 Task: Create List Machine Learning in Board Project Management Software to Workspace Diversity and Inclusion. Create List Natural Language Processing in Board Talent Acquisition to Workspace Diversity and Inclusion. Create List Data Science in Board Market Opportunity Assessment and Prioritization to Workspace Diversity and Inclusion
Action: Mouse moved to (91, 423)
Screenshot: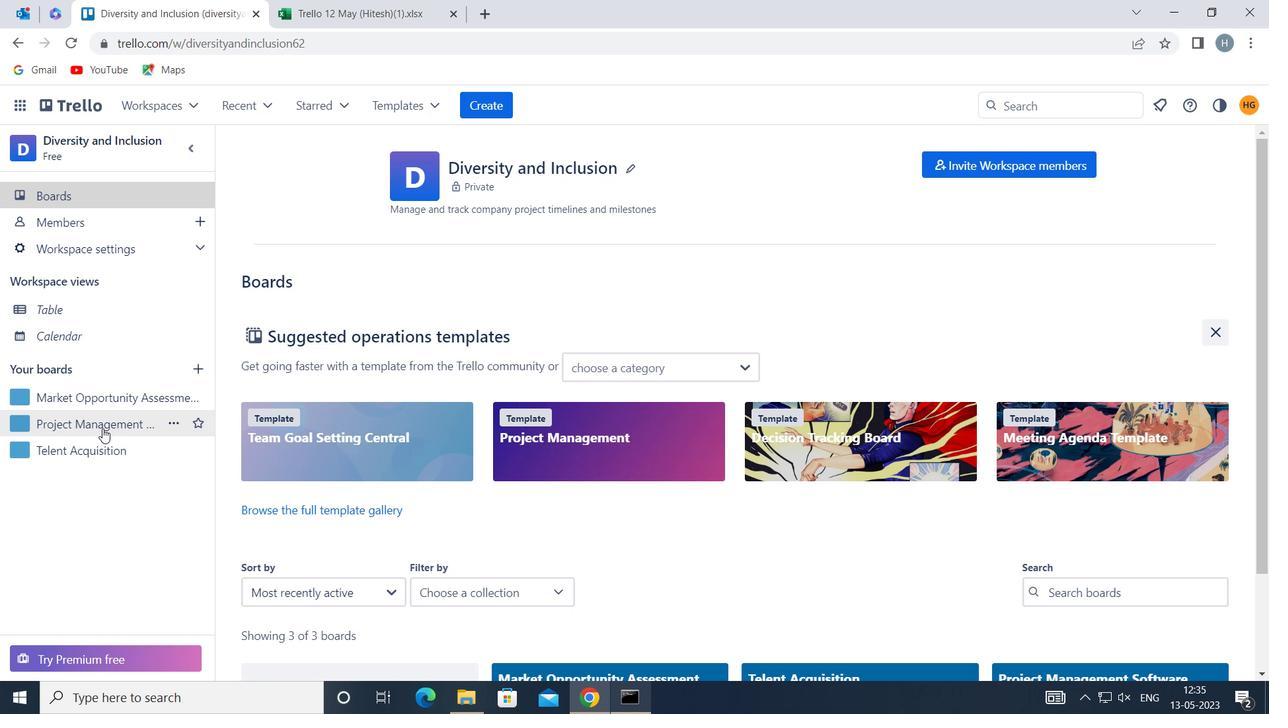 
Action: Mouse pressed left at (91, 423)
Screenshot: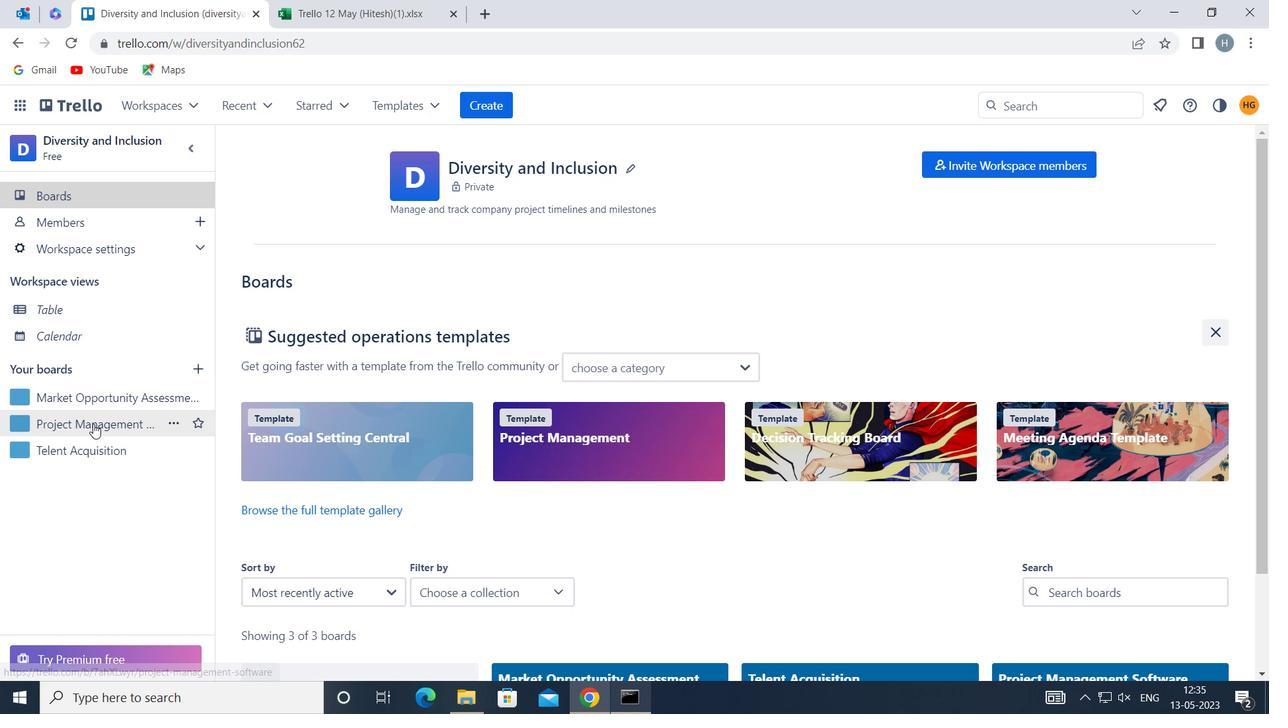 
Action: Mouse moved to (333, 197)
Screenshot: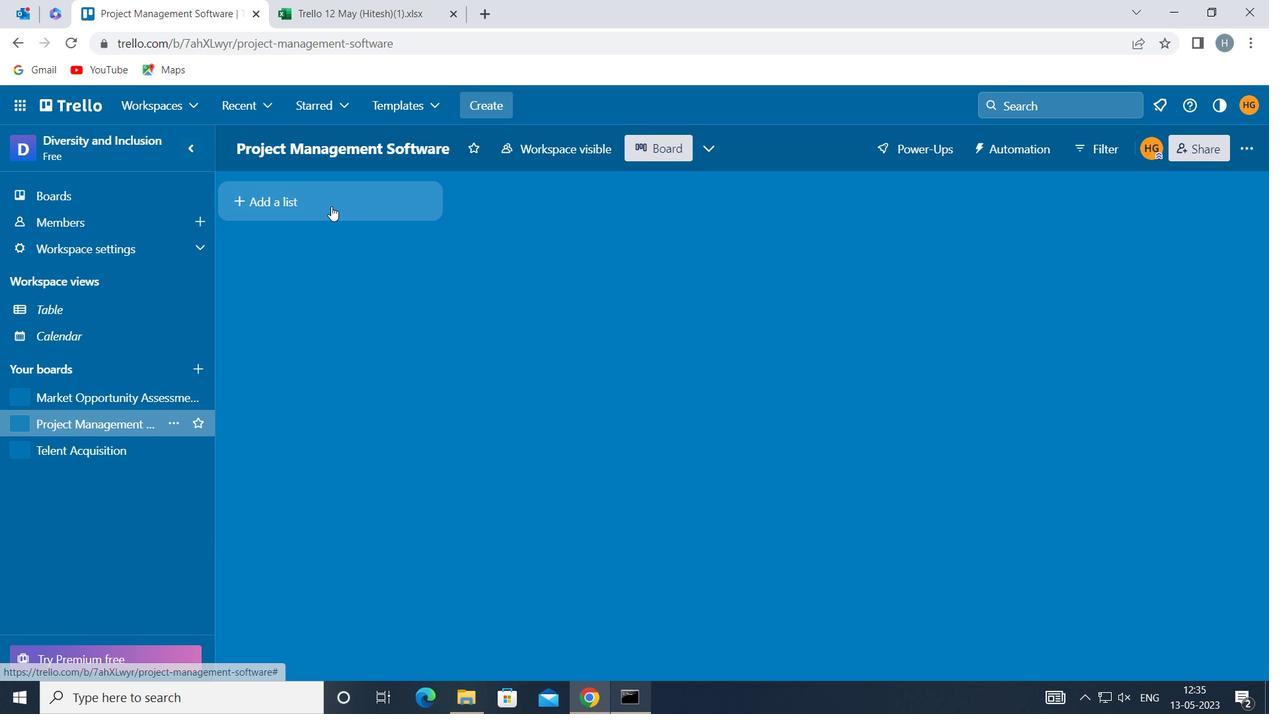 
Action: Mouse pressed left at (333, 197)
Screenshot: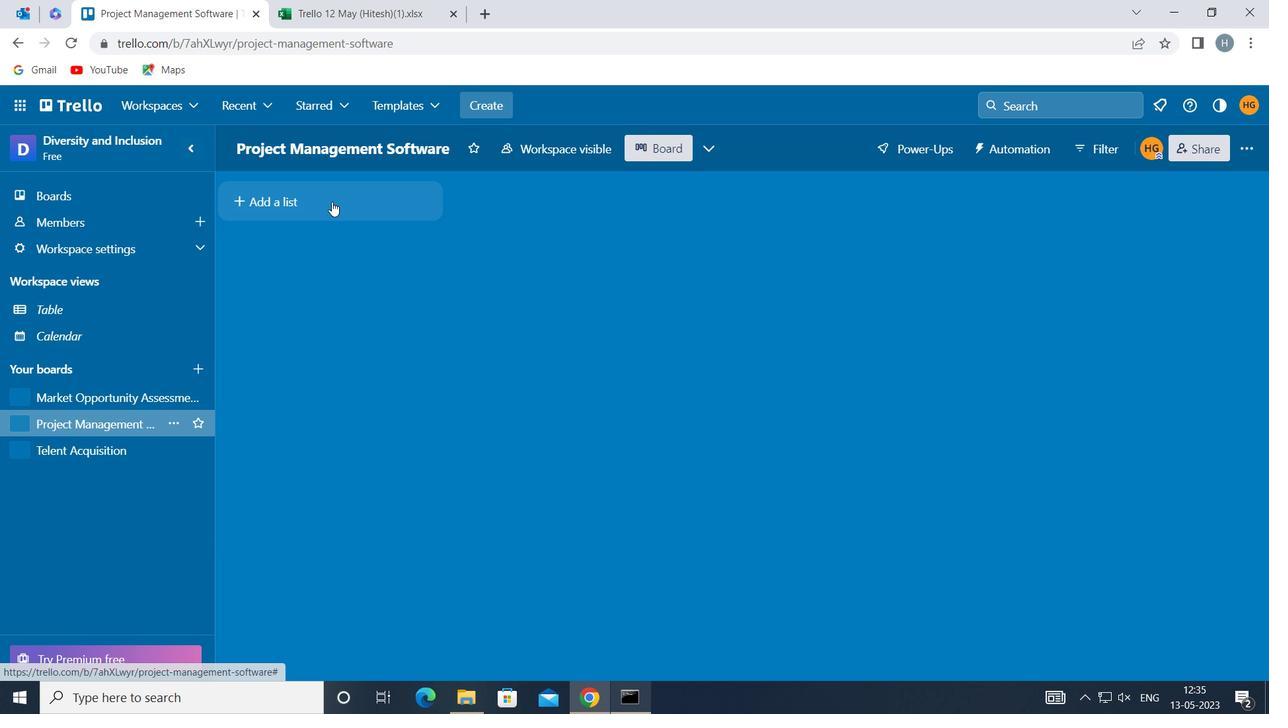
Action: Mouse moved to (333, 196)
Screenshot: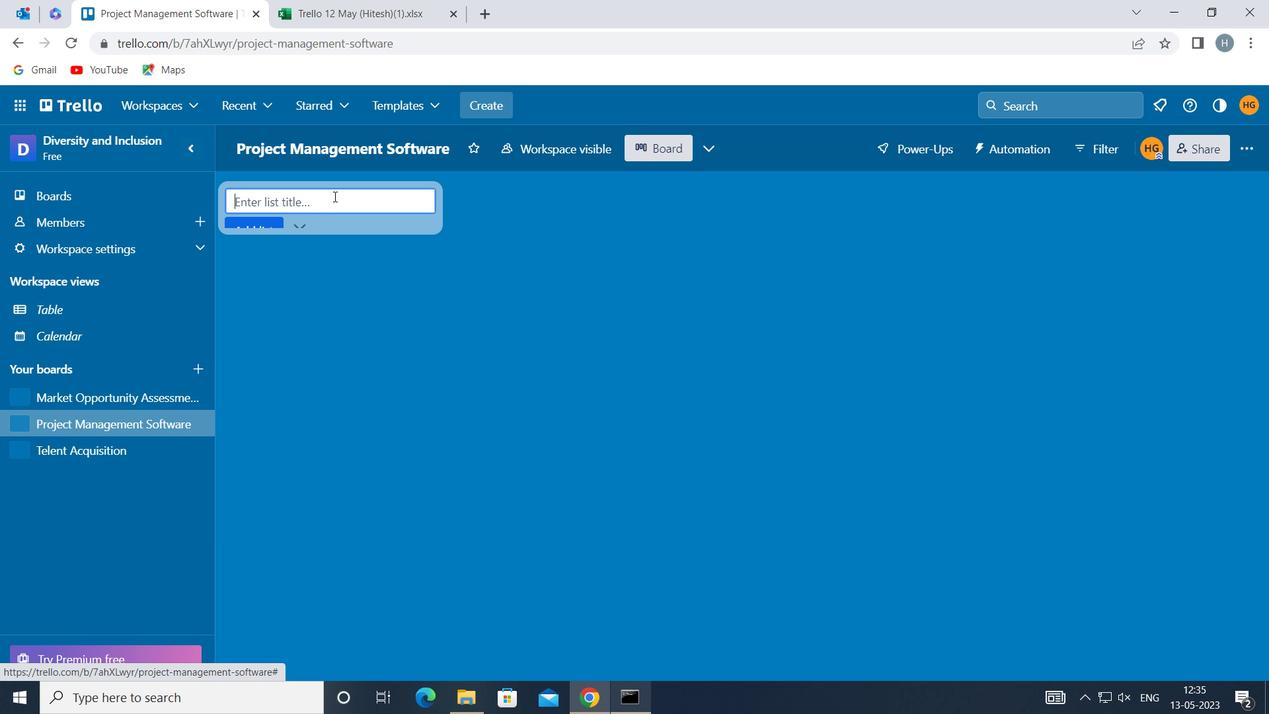 
Action: Key pressed <Key.shift>MACHINE<Key.space><Key.shift>LEARNINI<Key.backspace>G
Screenshot: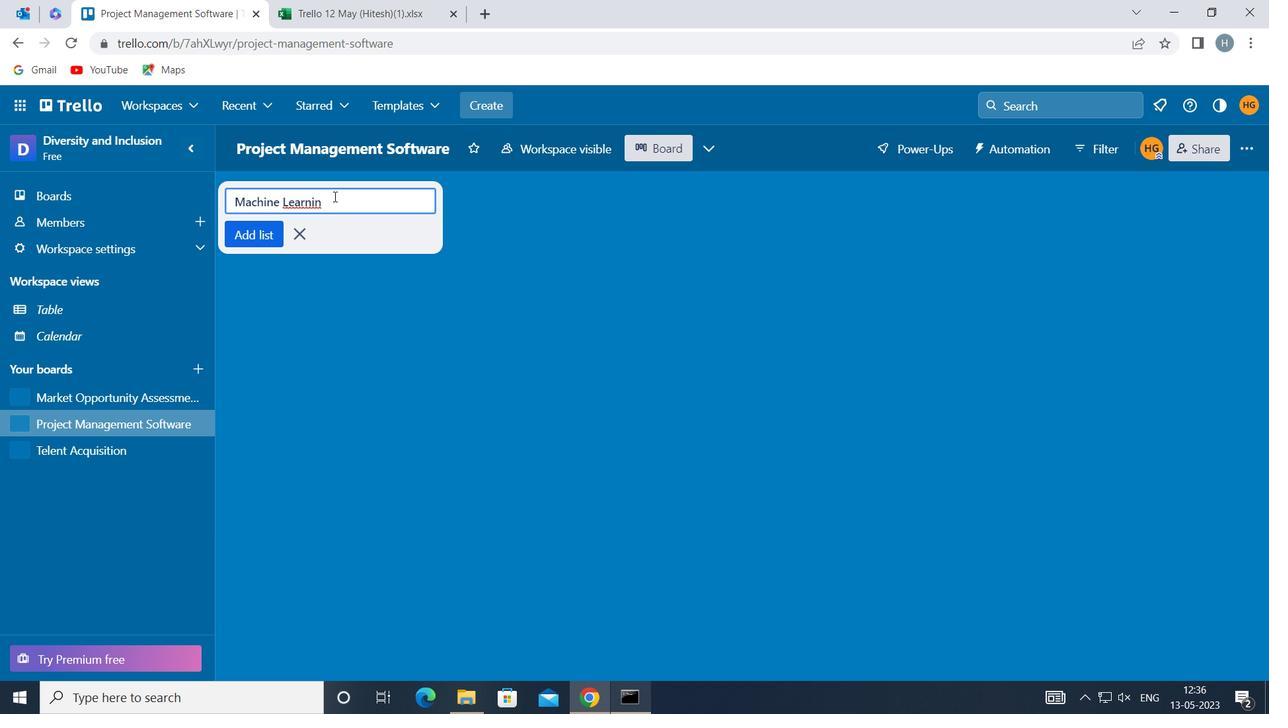 
Action: Mouse moved to (267, 231)
Screenshot: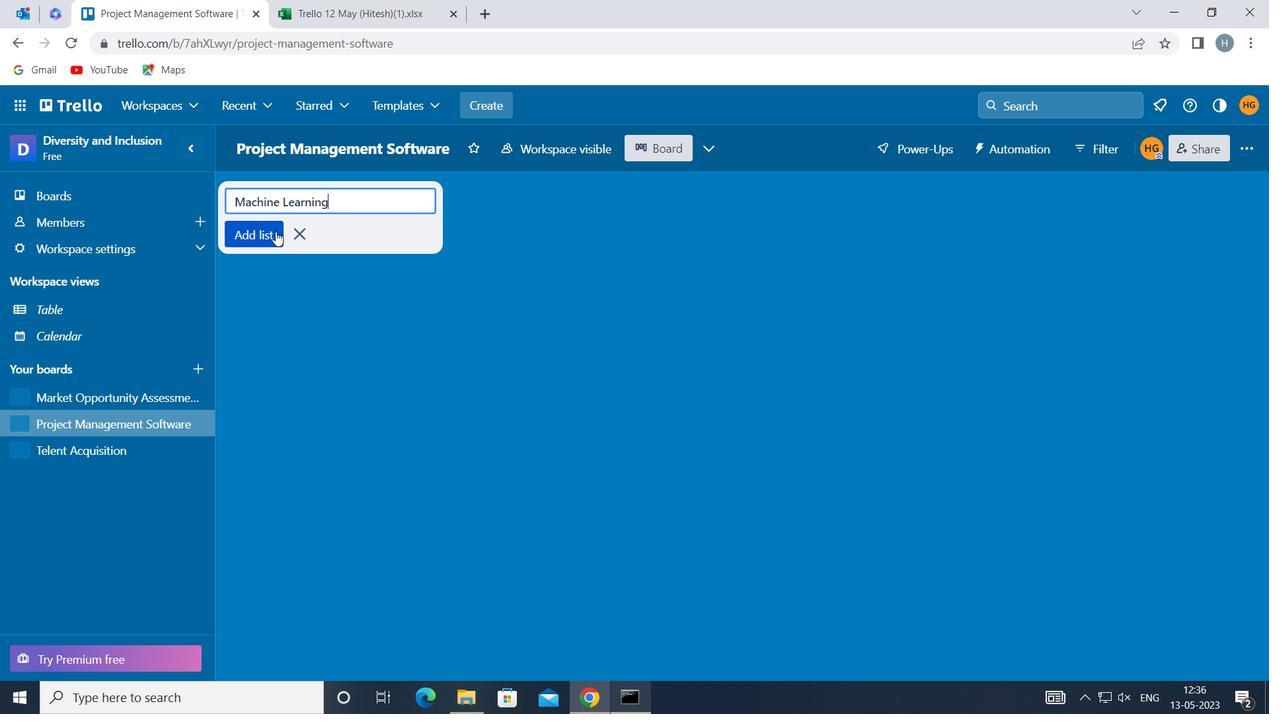 
Action: Mouse pressed left at (267, 231)
Screenshot: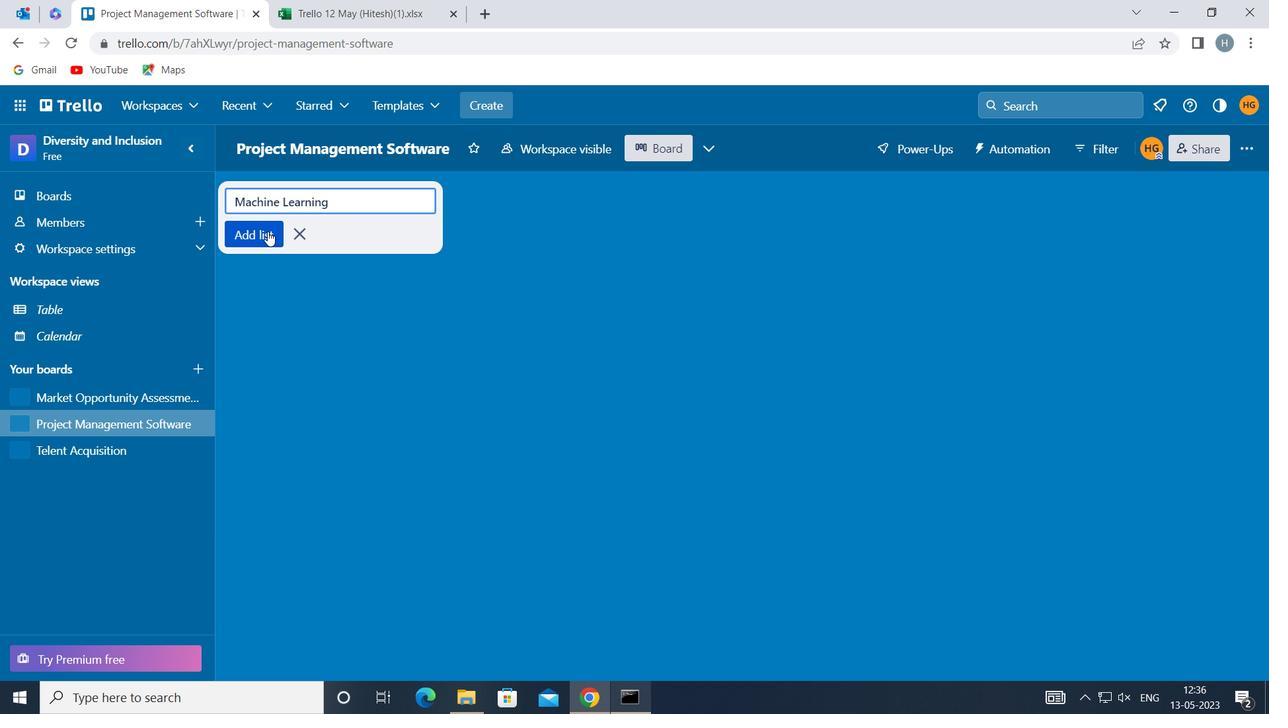 
Action: Mouse moved to (302, 314)
Screenshot: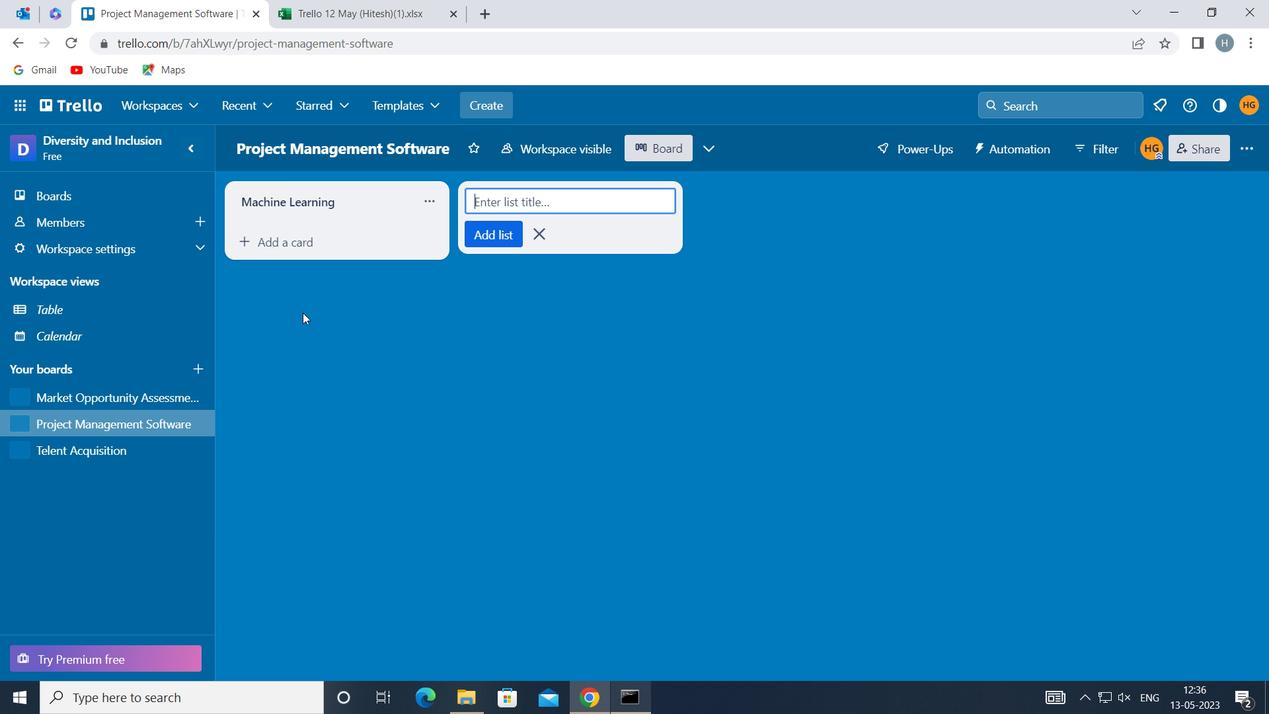 
Action: Mouse pressed left at (302, 314)
Screenshot: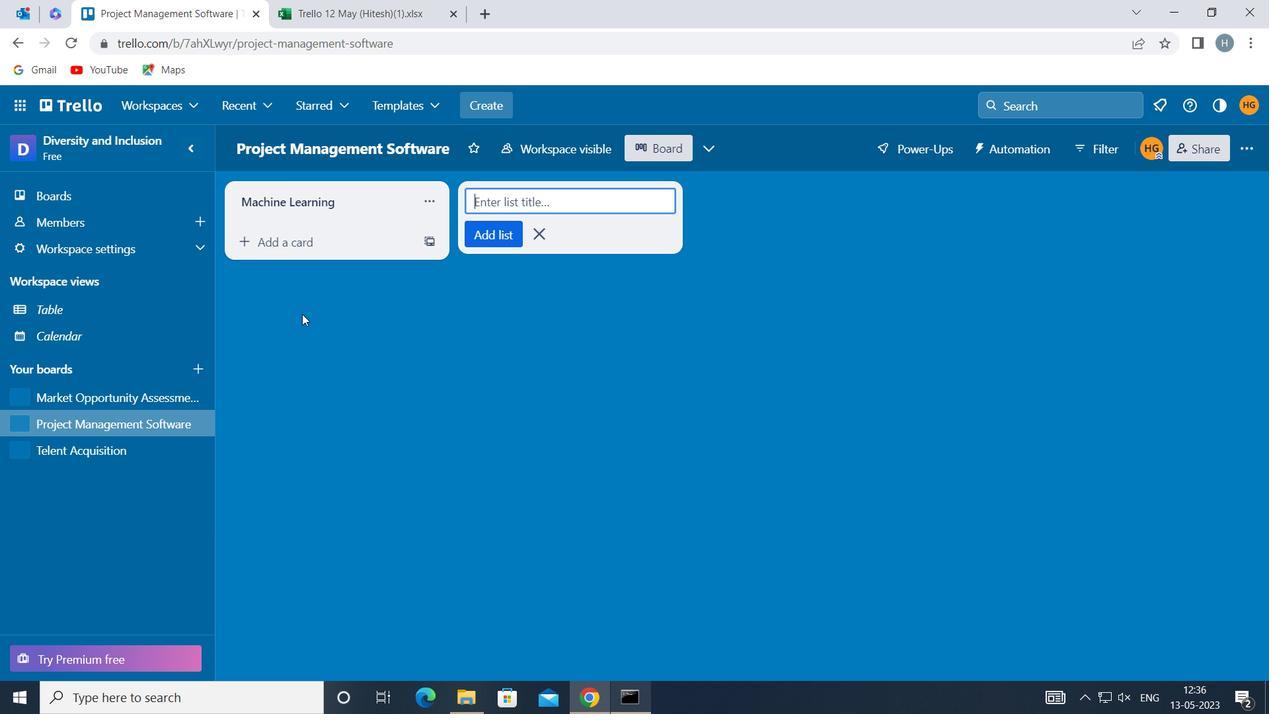 
Action: Mouse moved to (115, 446)
Screenshot: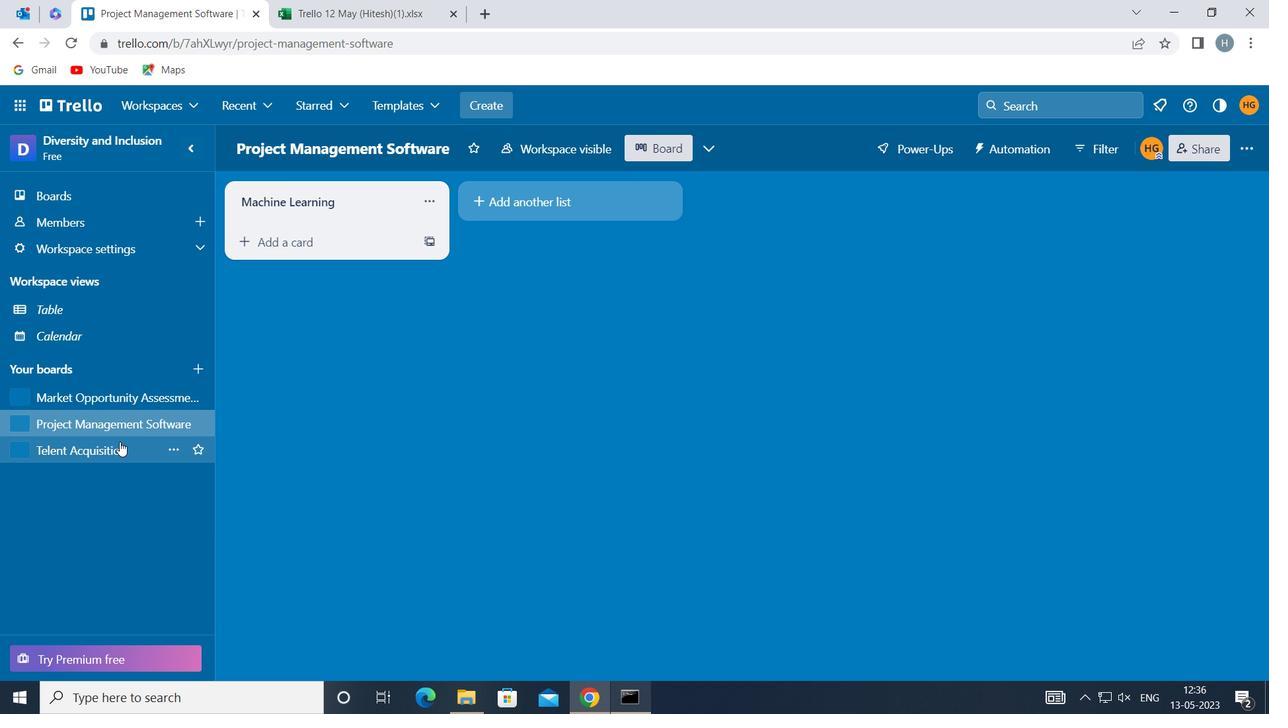 
Action: Mouse pressed left at (115, 446)
Screenshot: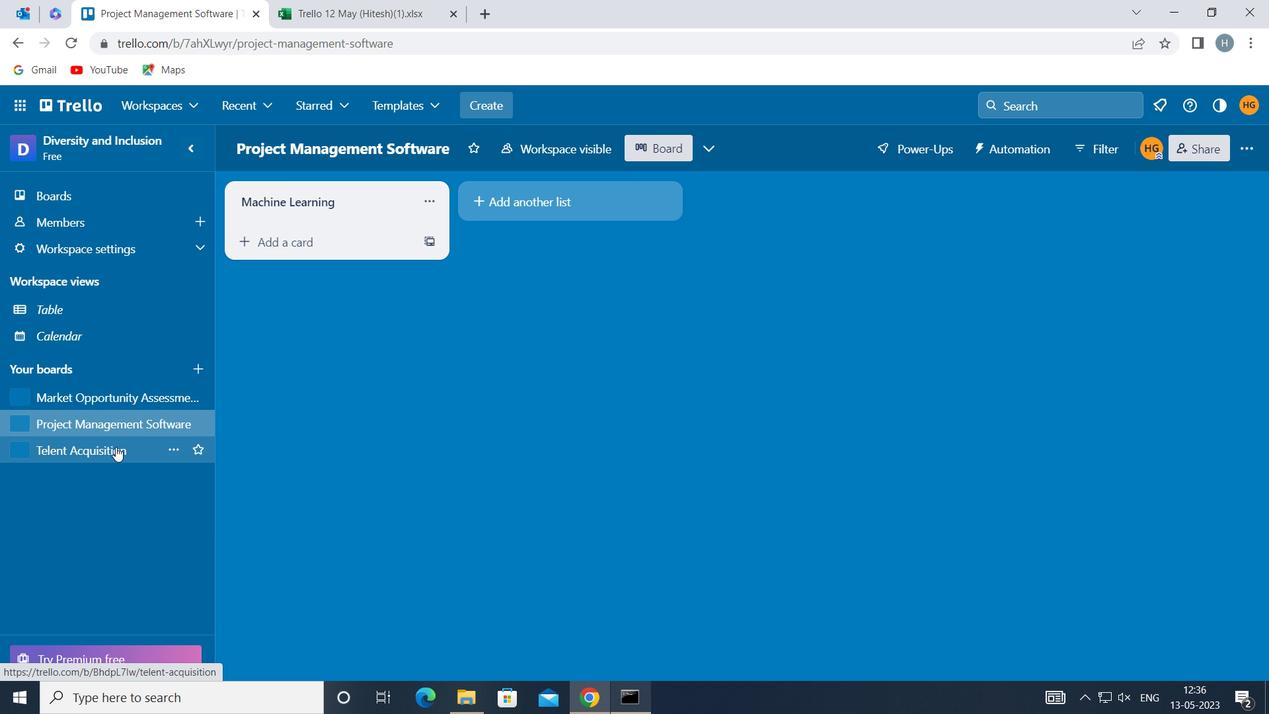 
Action: Mouse moved to (326, 204)
Screenshot: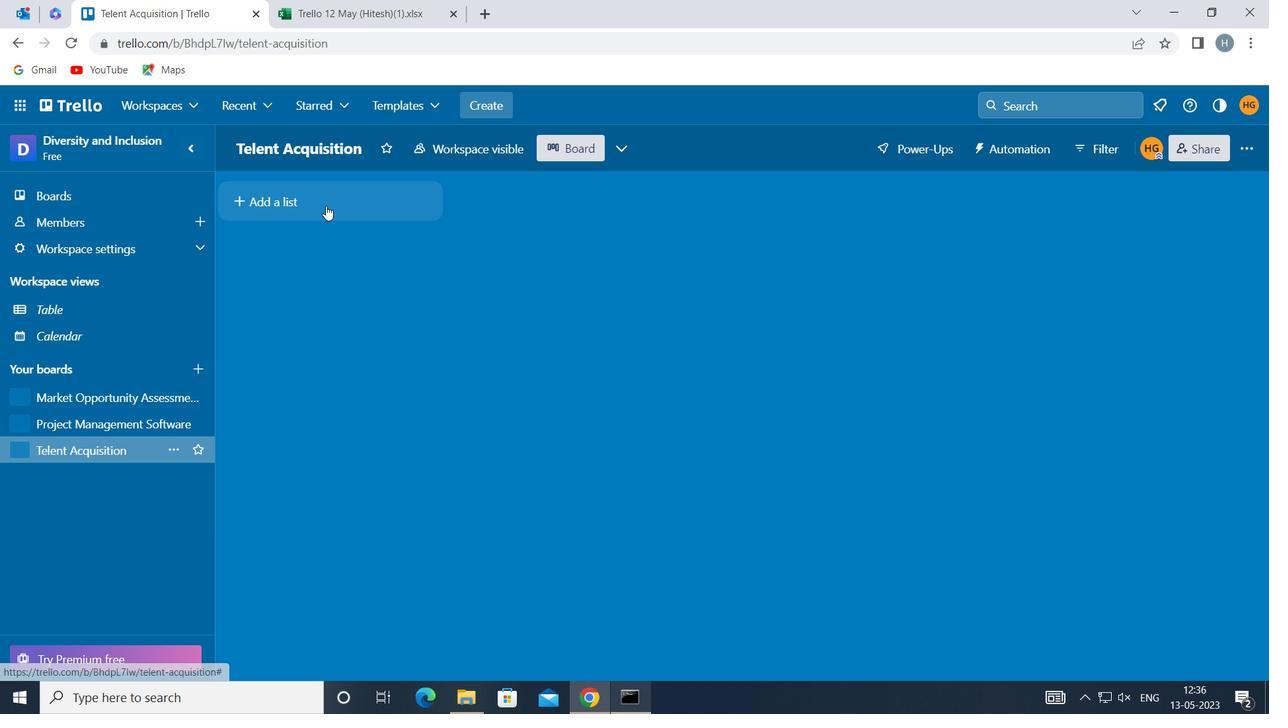 
Action: Mouse pressed left at (326, 204)
Screenshot: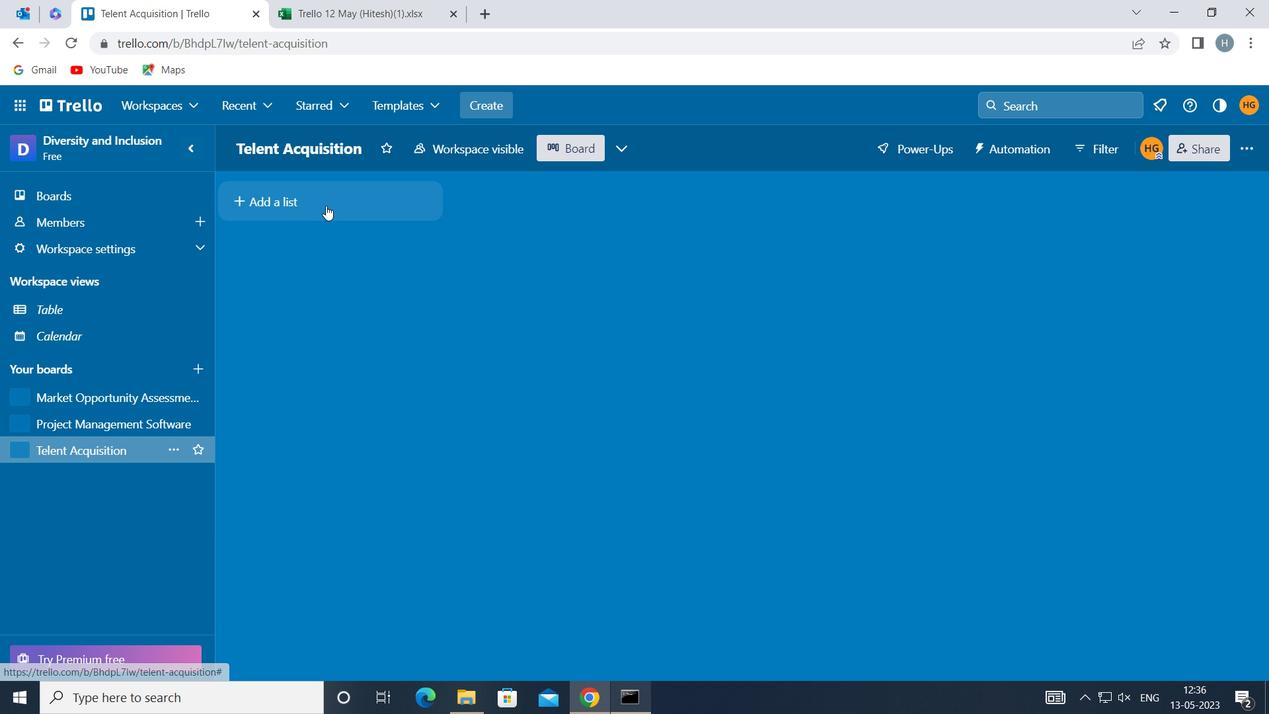 
Action: Key pressed <Key.shift>NATURAL<Key.space><Key.shift>LANGUAGE<Key.space><Key.shift>PROCESSING
Screenshot: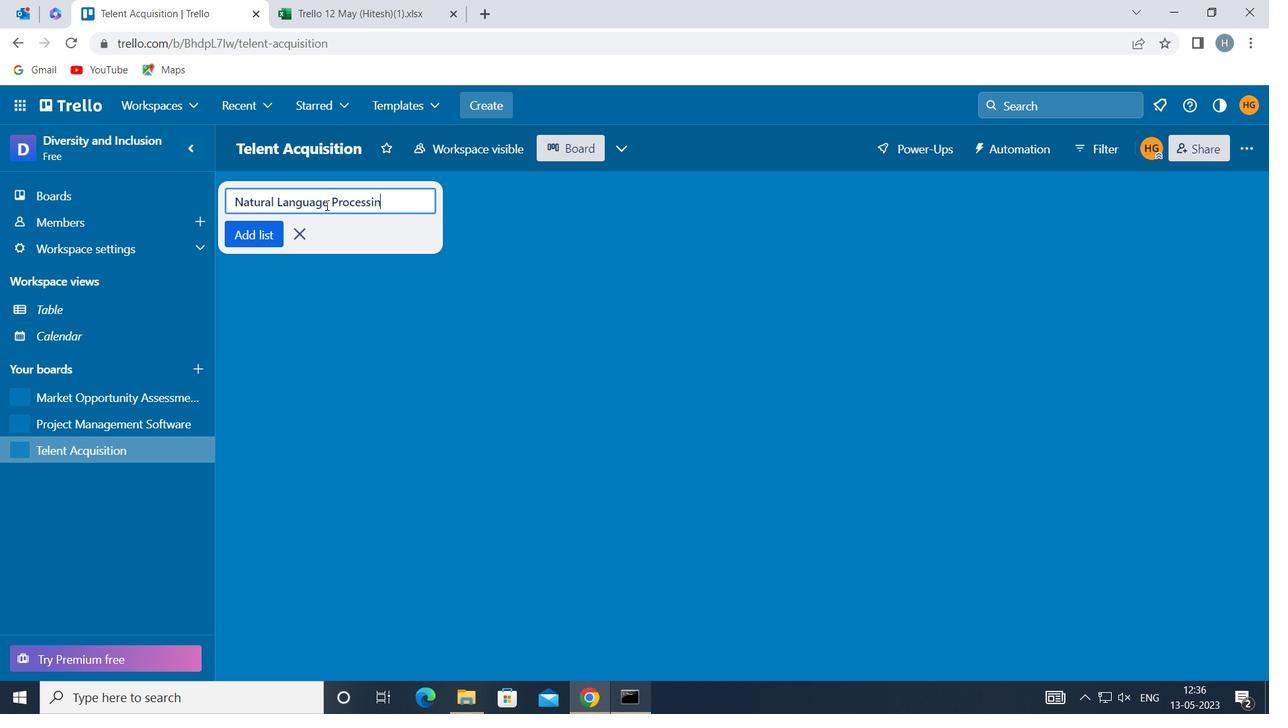 
Action: Mouse moved to (268, 230)
Screenshot: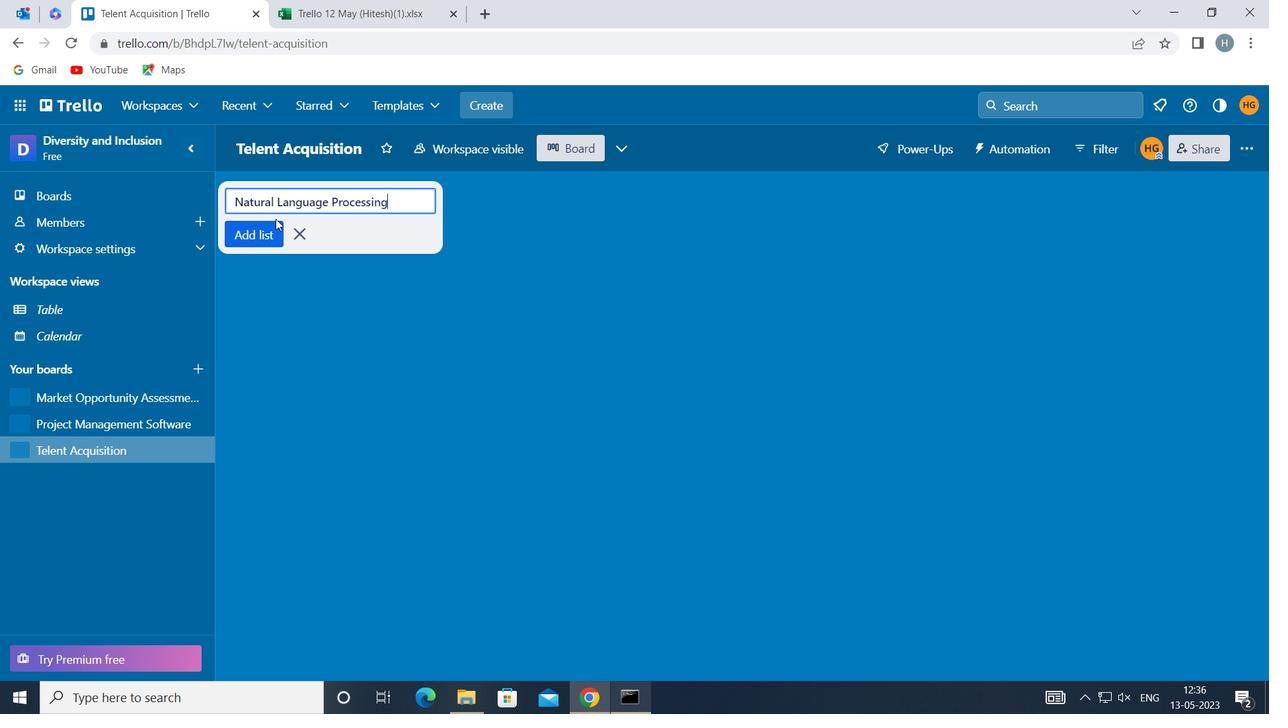 
Action: Mouse pressed left at (268, 230)
Screenshot: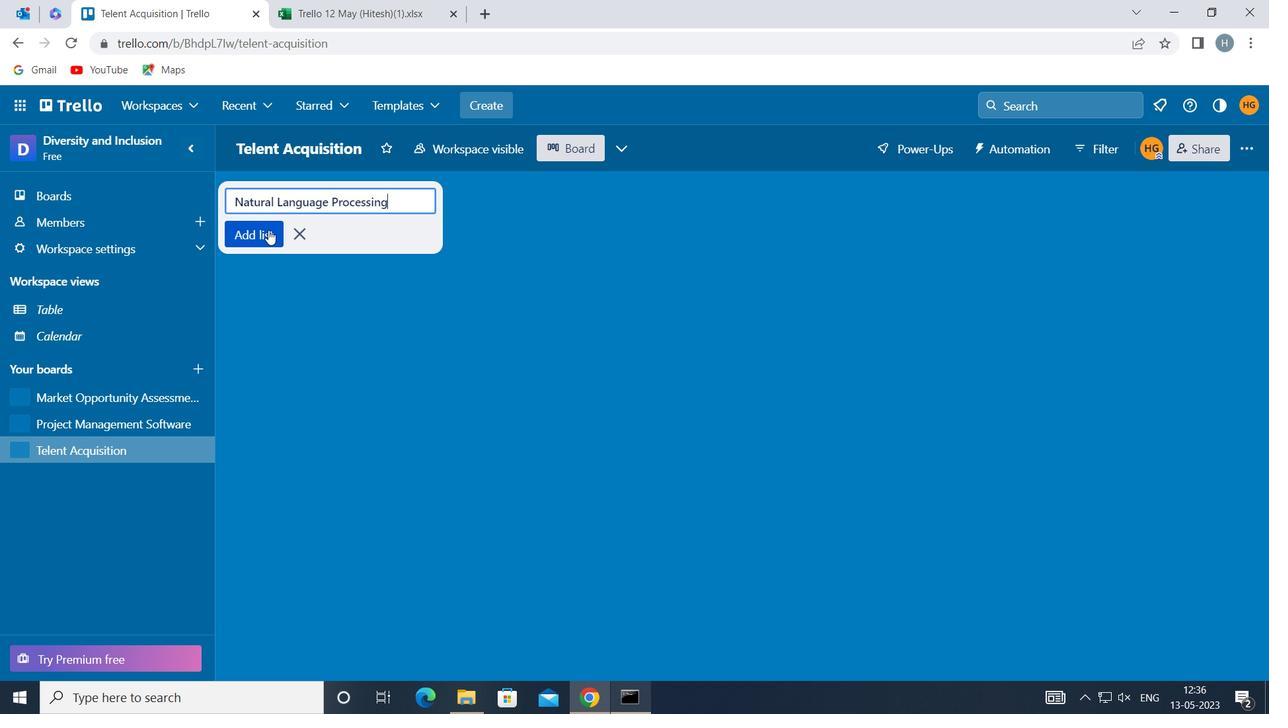 
Action: Mouse moved to (262, 314)
Screenshot: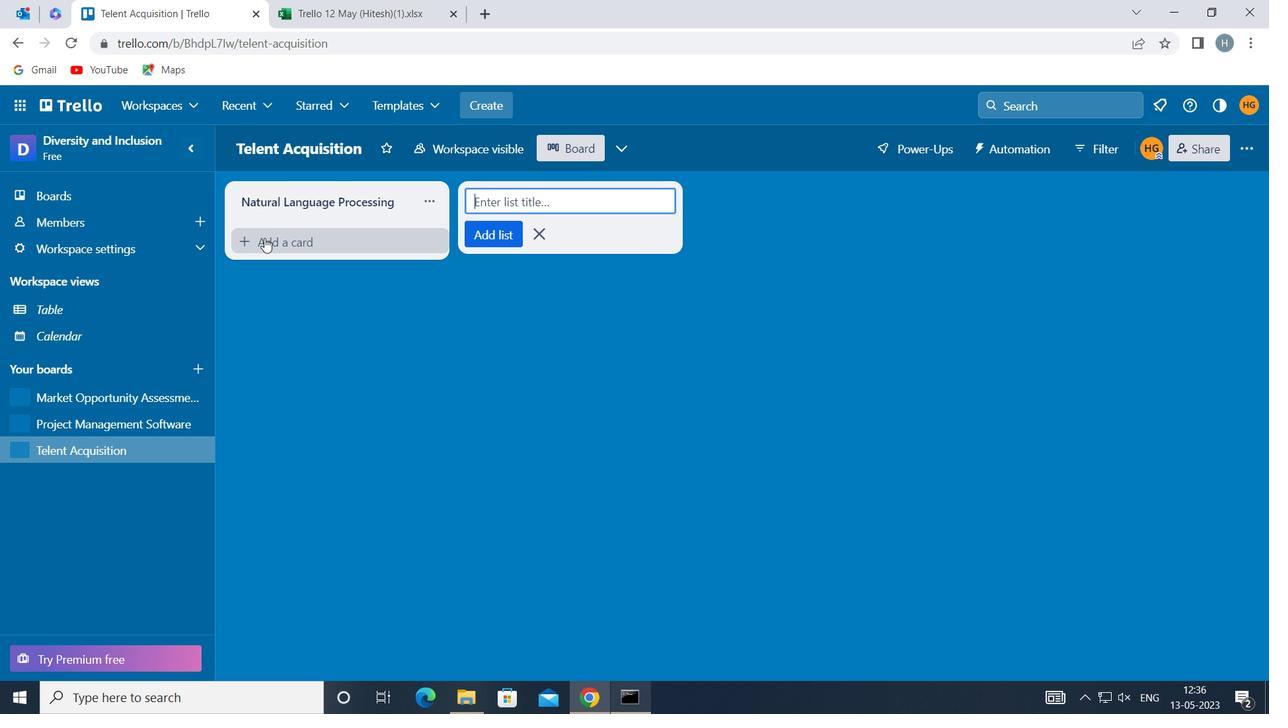 
Action: Mouse pressed left at (262, 314)
Screenshot: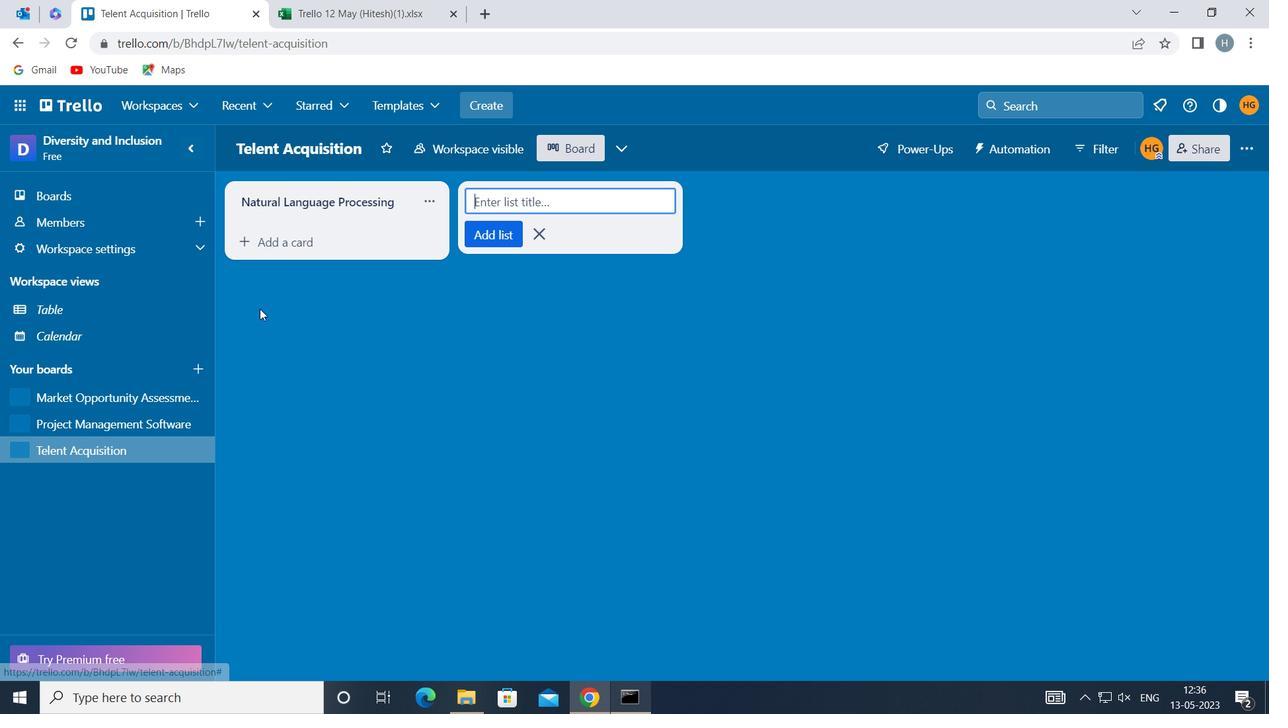 
Action: Mouse moved to (109, 399)
Screenshot: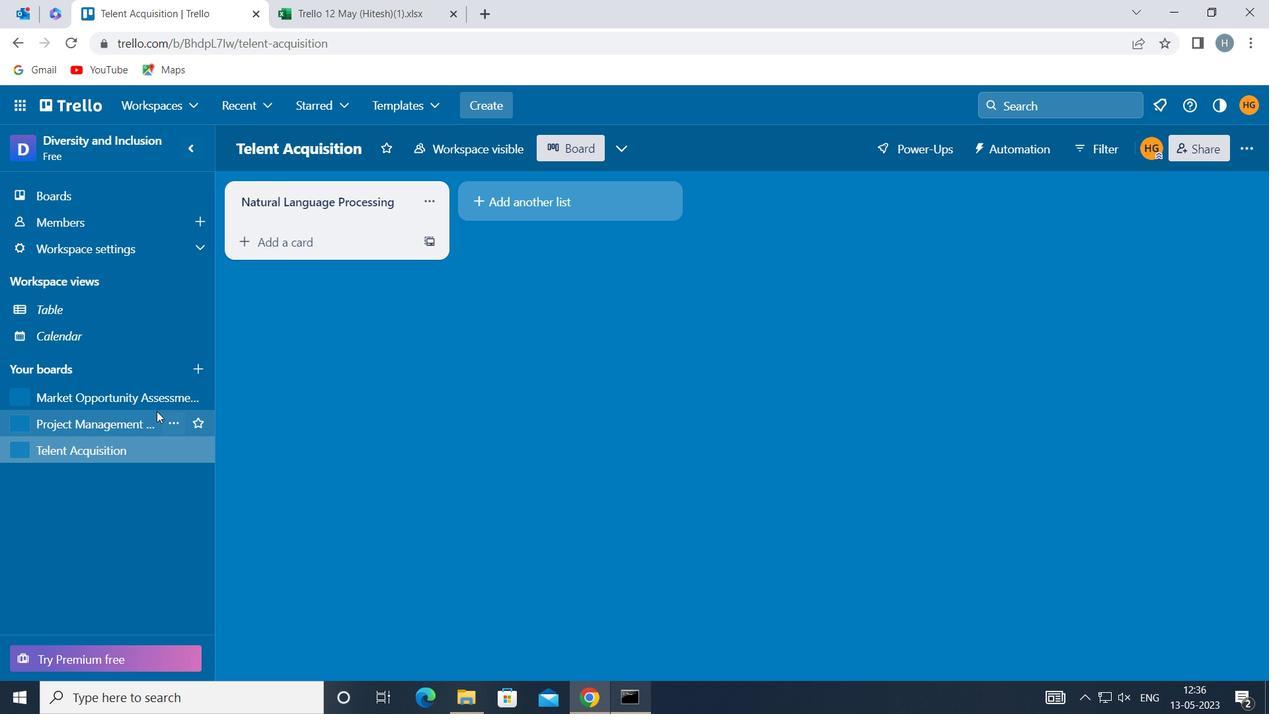 
Action: Mouse pressed left at (109, 399)
Screenshot: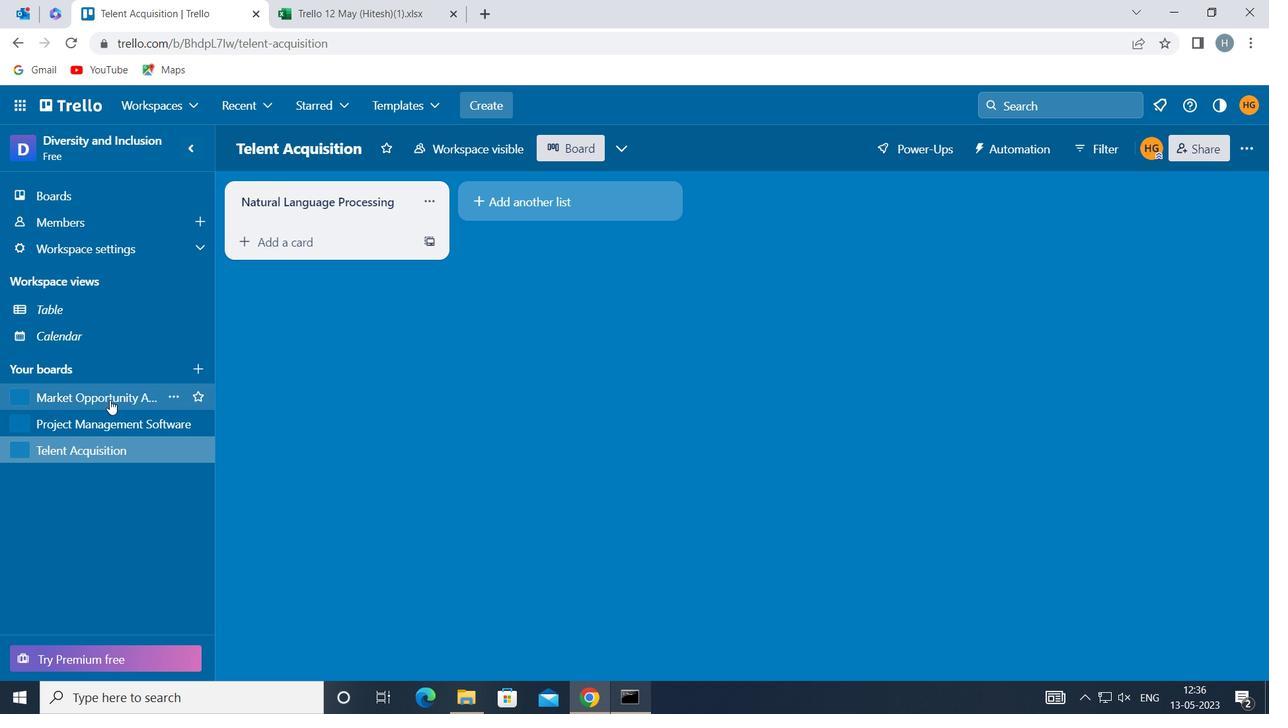 
Action: Mouse moved to (329, 209)
Screenshot: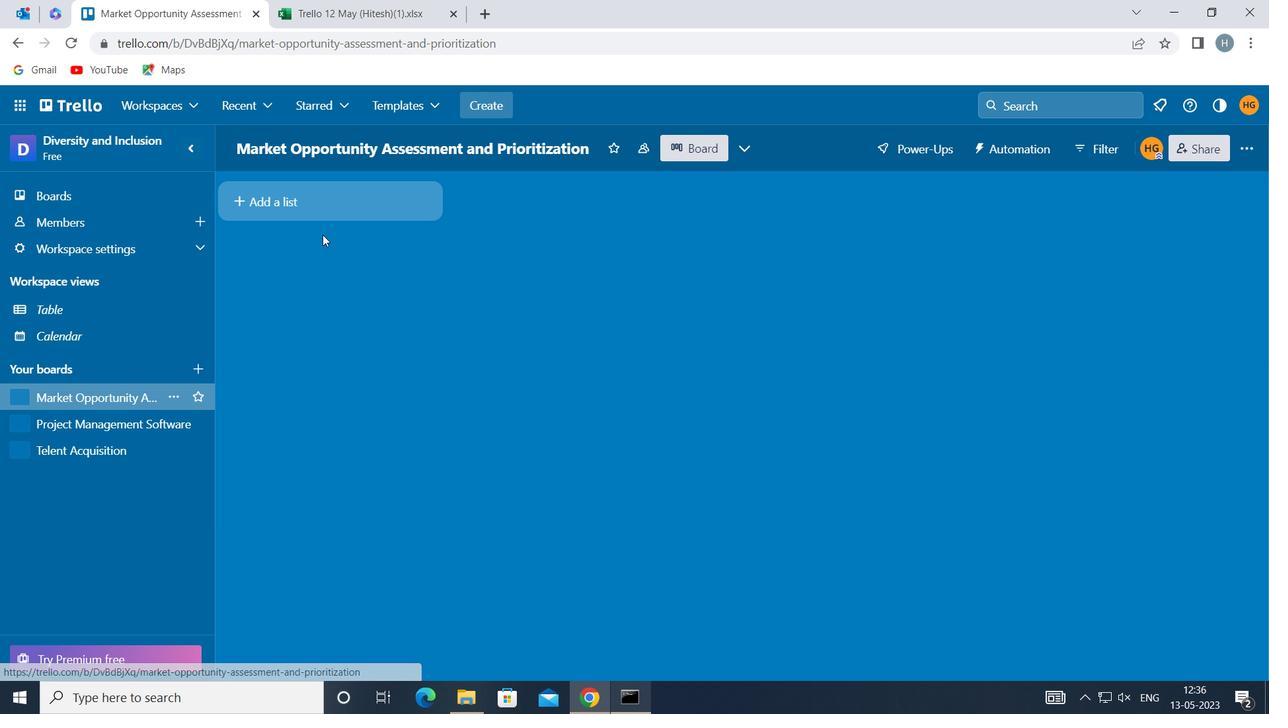 
Action: Mouse pressed left at (329, 209)
Screenshot: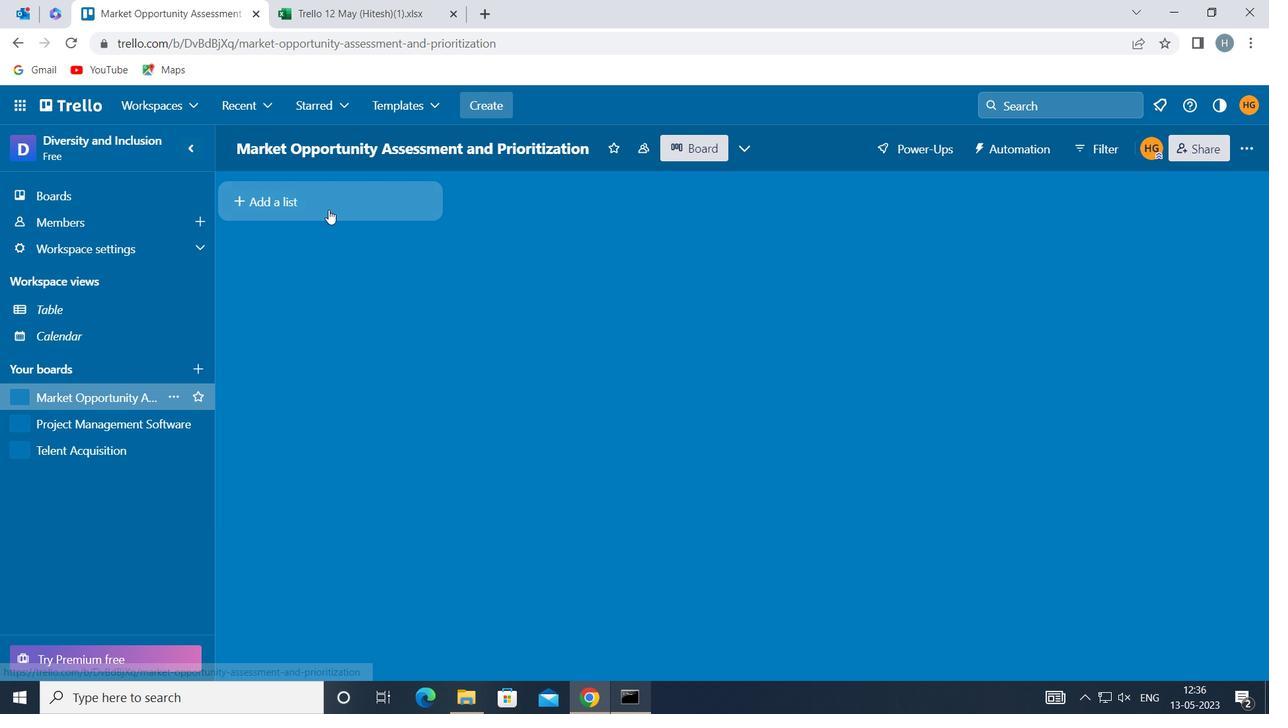 
Action: Key pressed <Key.shift>DATA<Key.space><Key.shift>SCIENCE
Screenshot: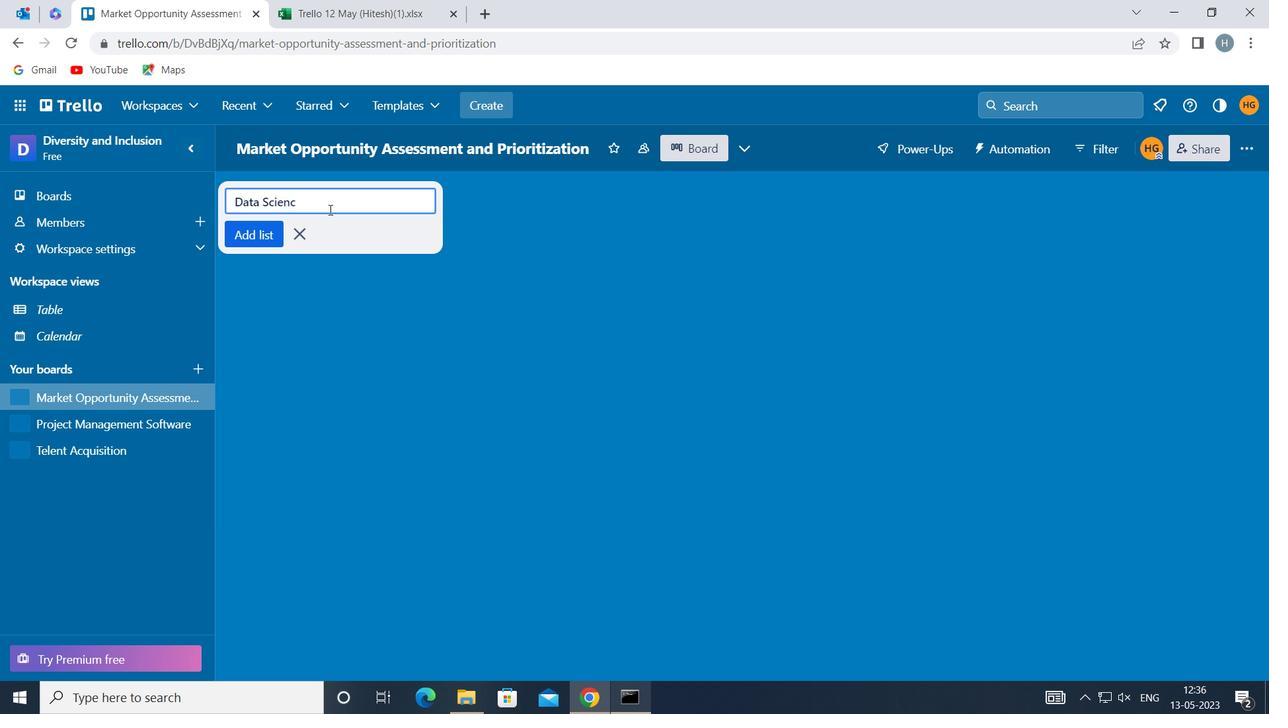 
Action: Mouse moved to (251, 232)
Screenshot: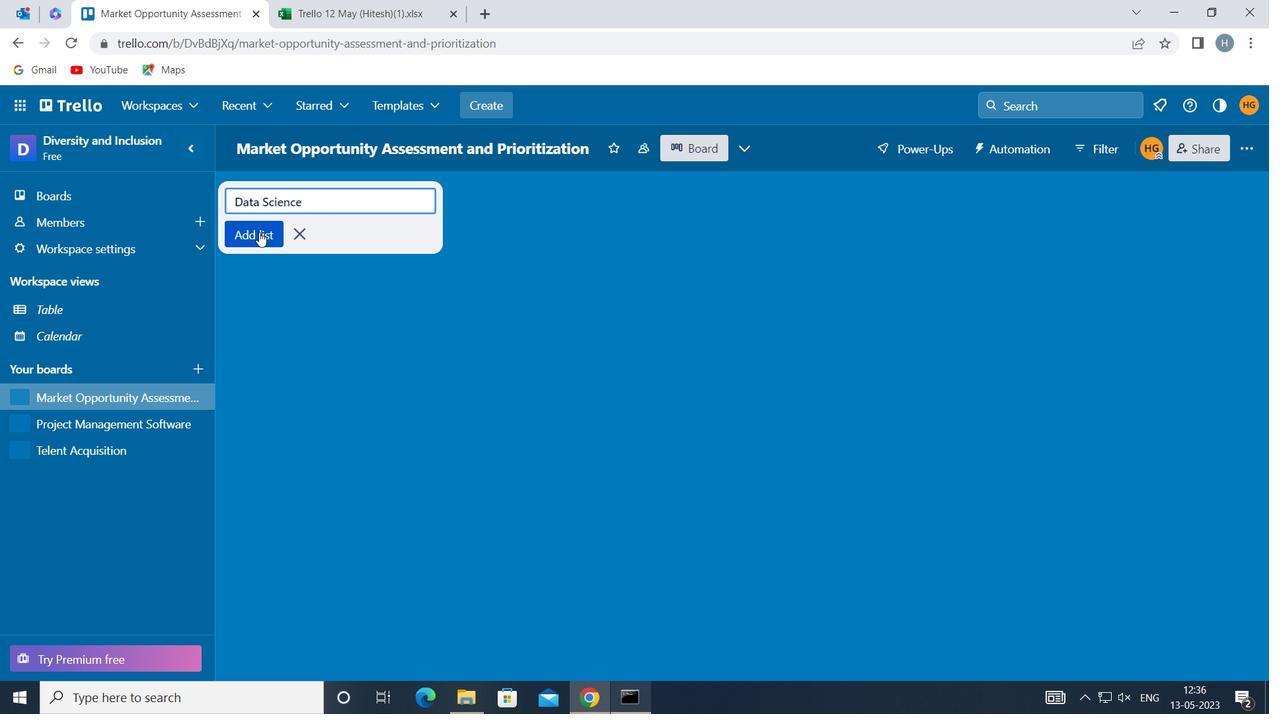 
Action: Mouse pressed left at (251, 232)
Screenshot: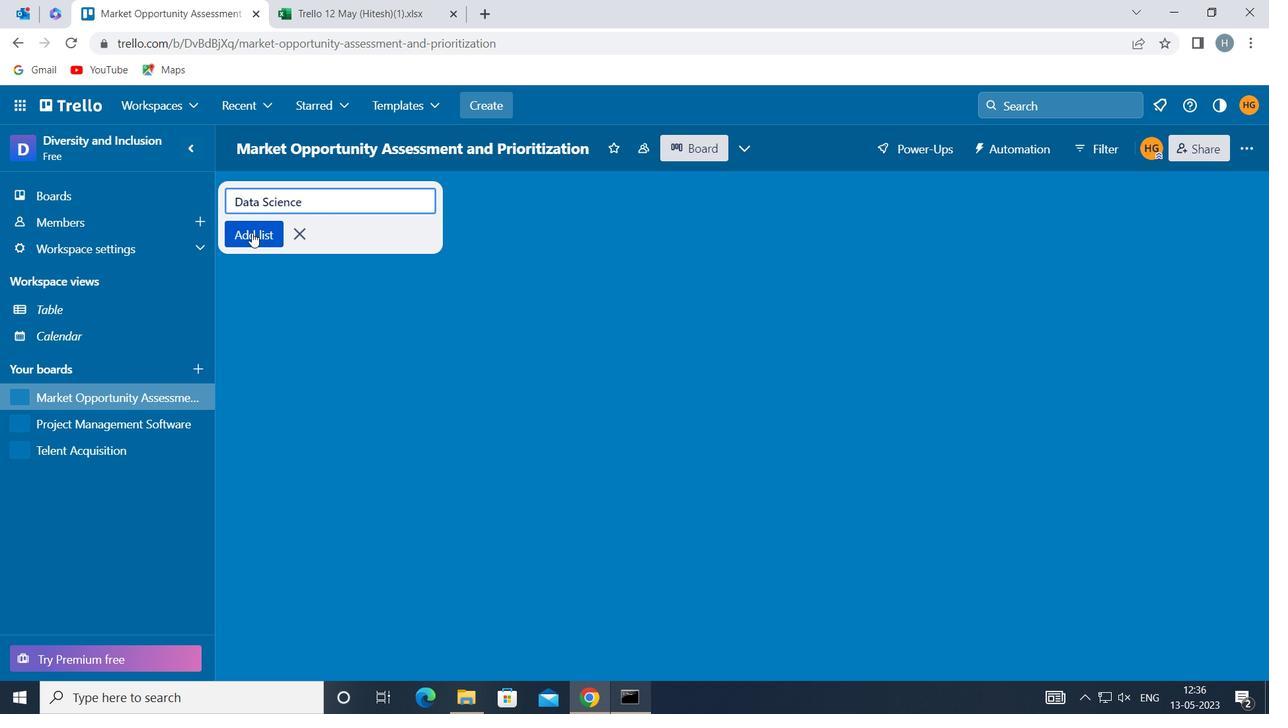 
Action: Mouse moved to (293, 332)
Screenshot: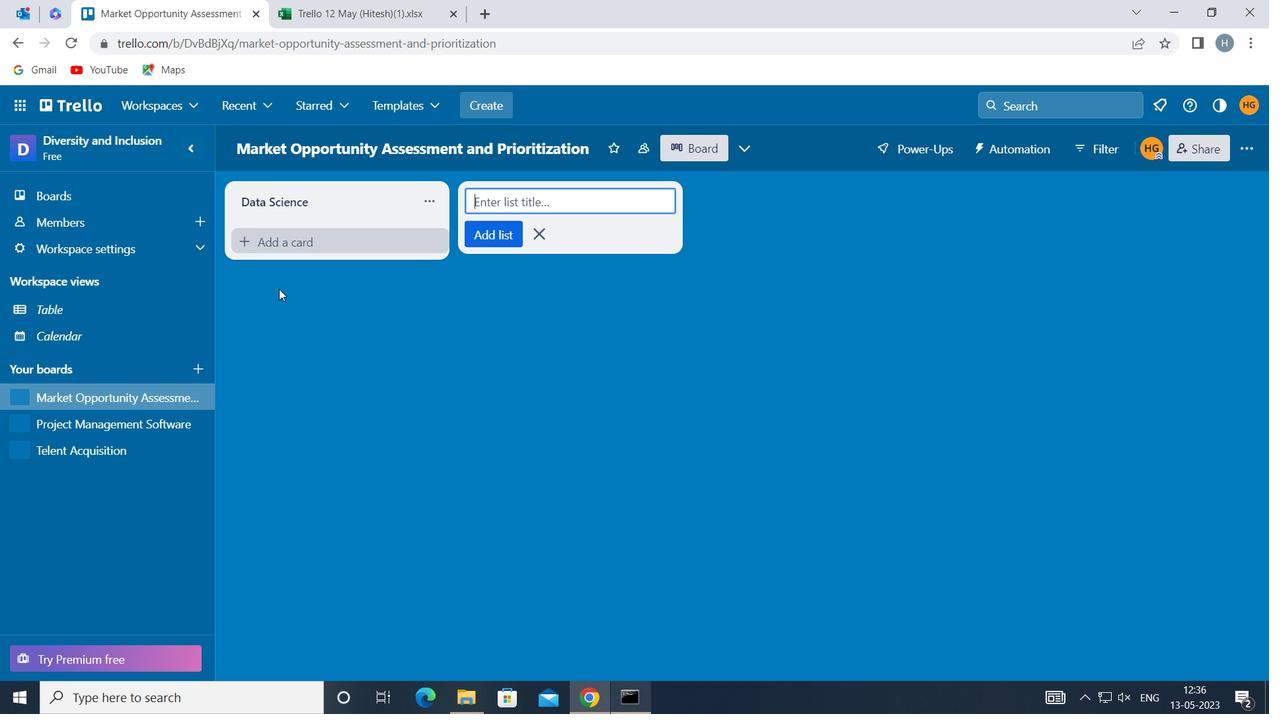 
Action: Mouse pressed left at (293, 332)
Screenshot: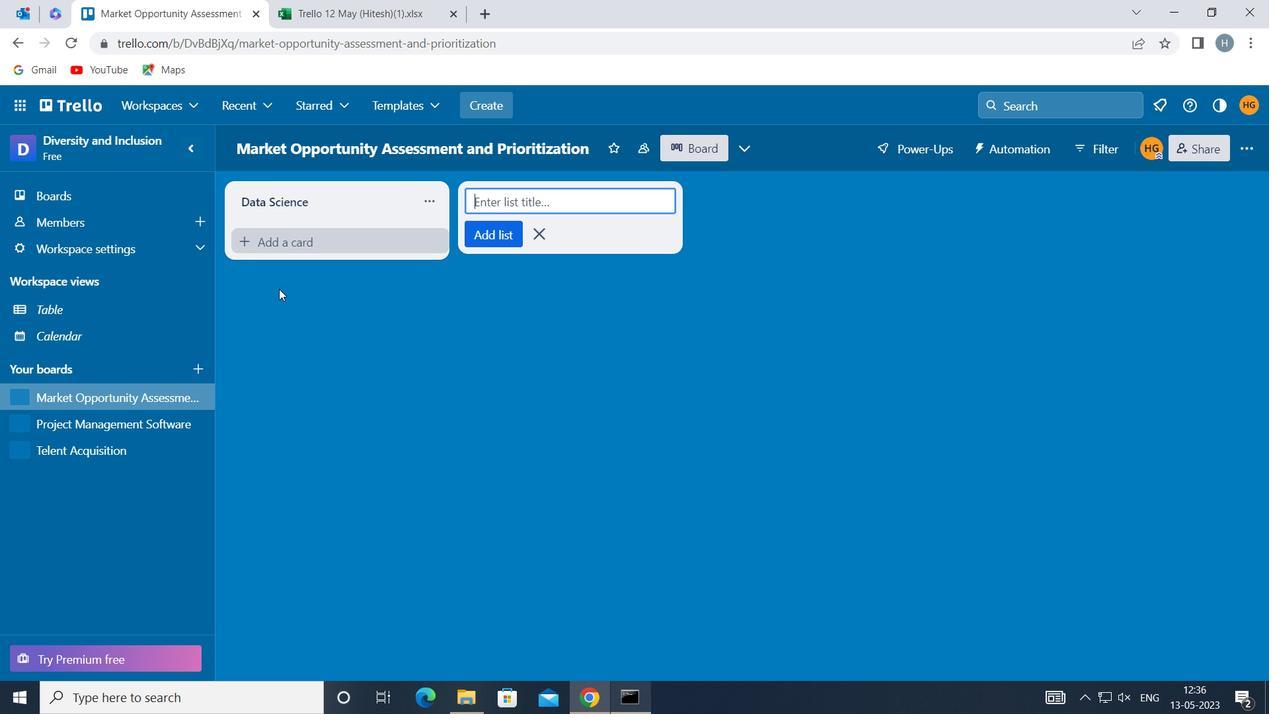 
Action: Mouse moved to (294, 332)
Screenshot: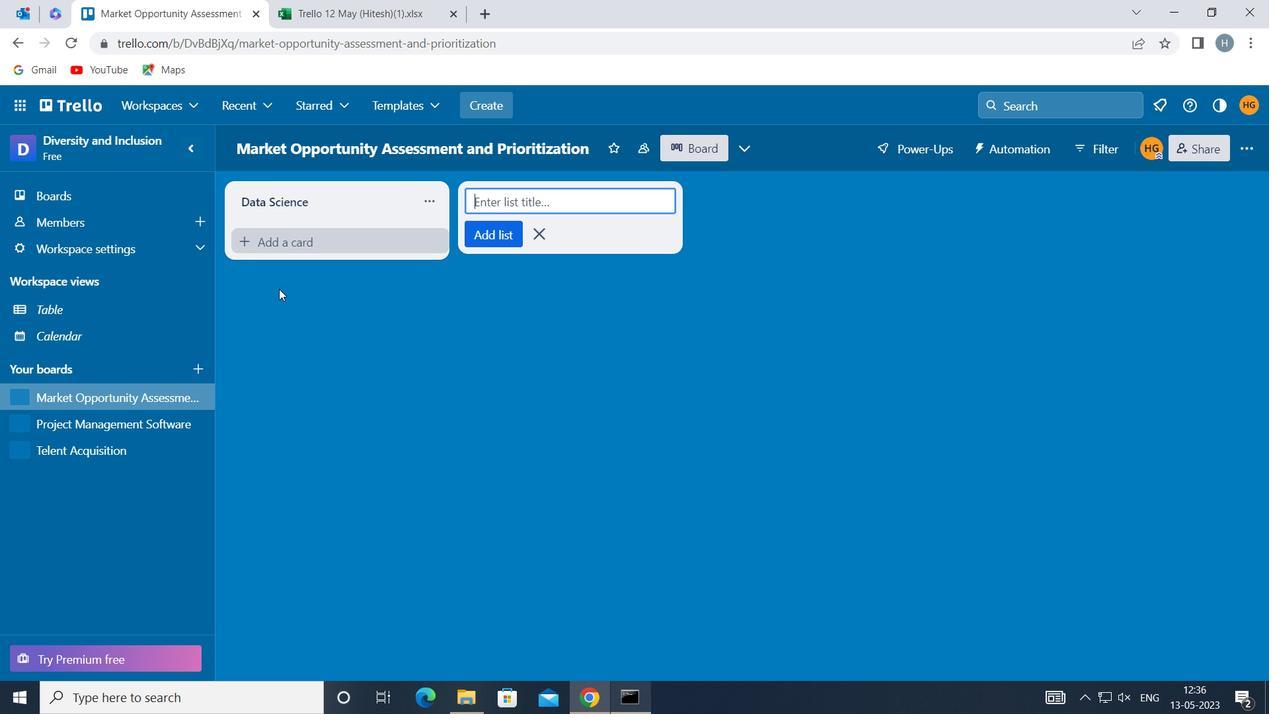 
Action: Key pressed <Key.f8>
Screenshot: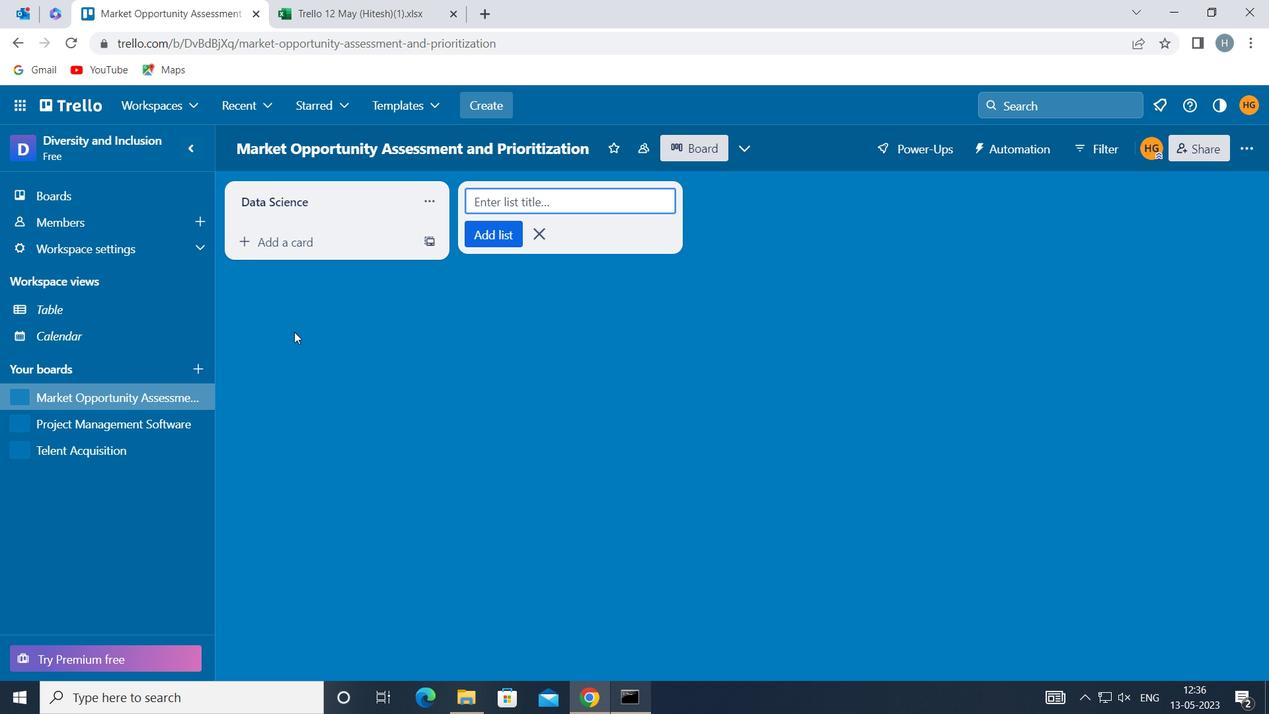 
